 Task: Write activities and societies "Volleyball, Alpha Phi Omega".
Action: Mouse moved to (386, 372)
Screenshot: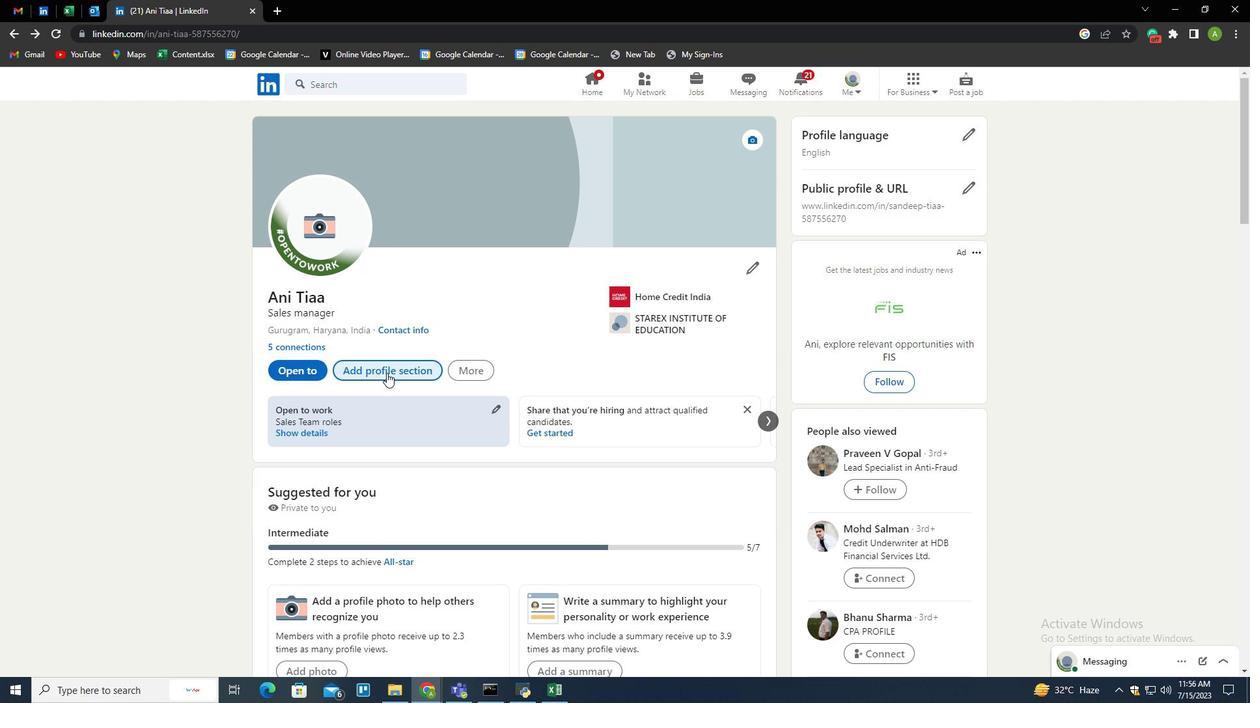 
Action: Mouse pressed left at (386, 372)
Screenshot: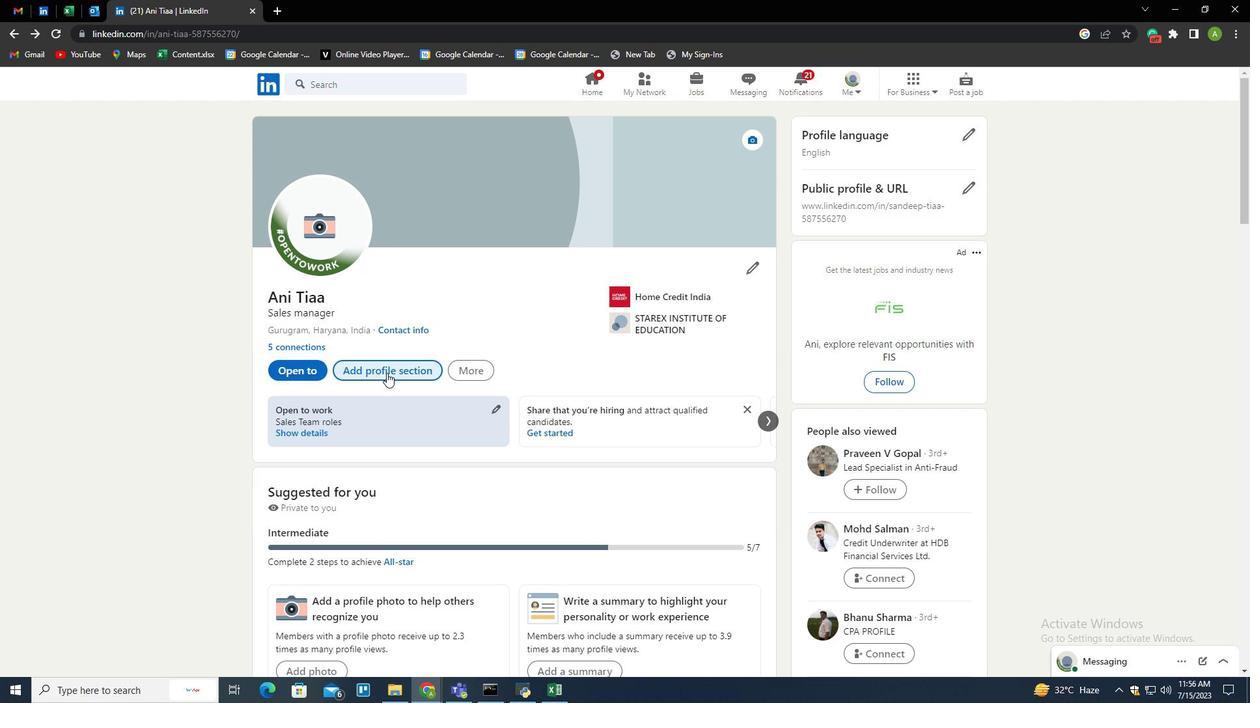 
Action: Mouse moved to (510, 141)
Screenshot: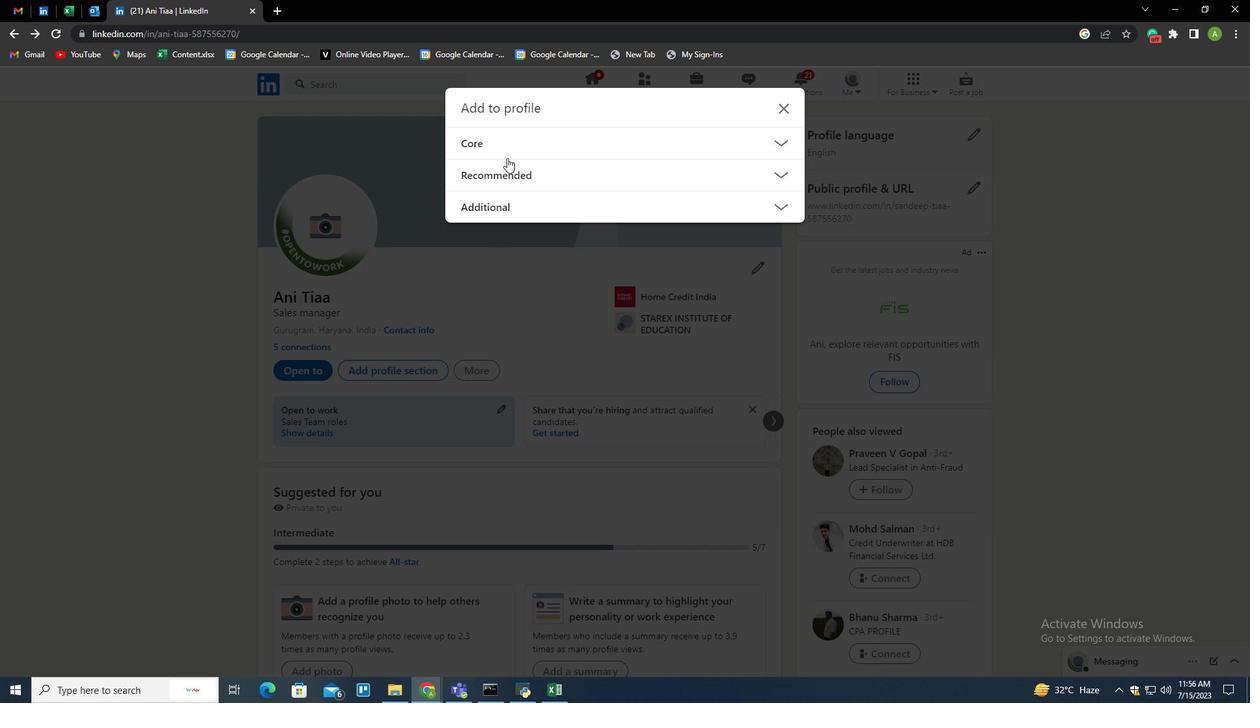 
Action: Mouse pressed left at (510, 141)
Screenshot: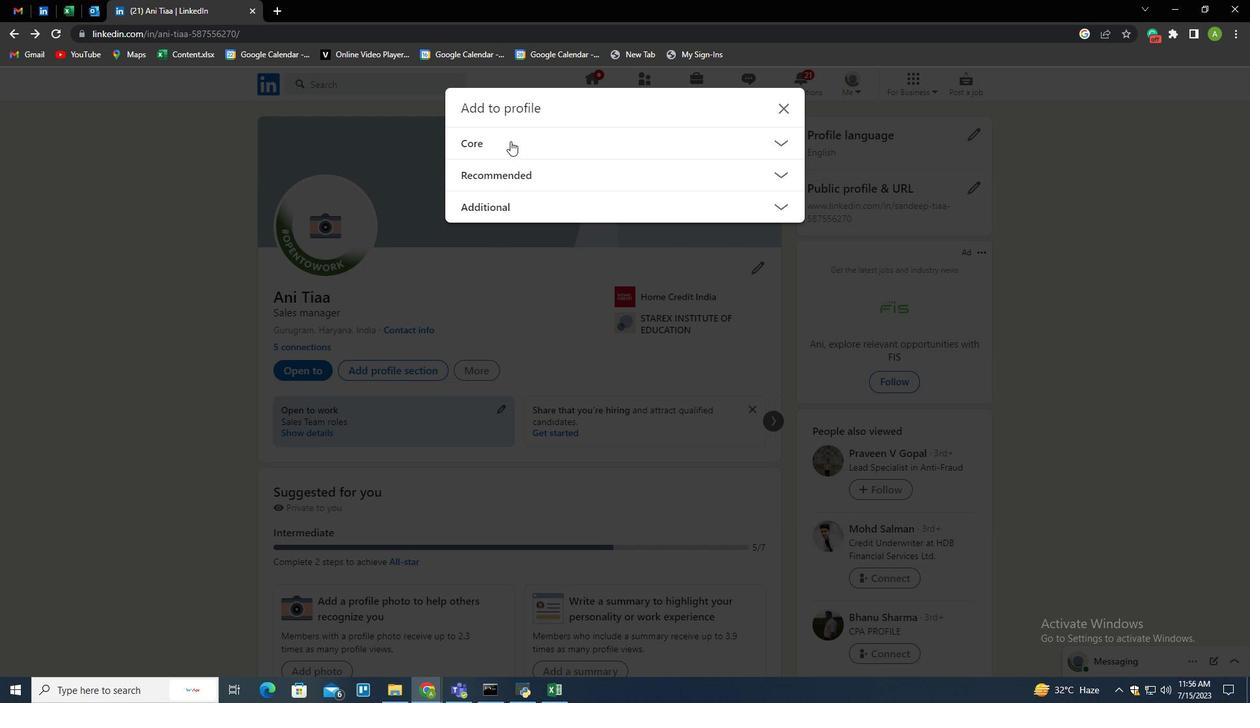 
Action: Mouse moved to (497, 228)
Screenshot: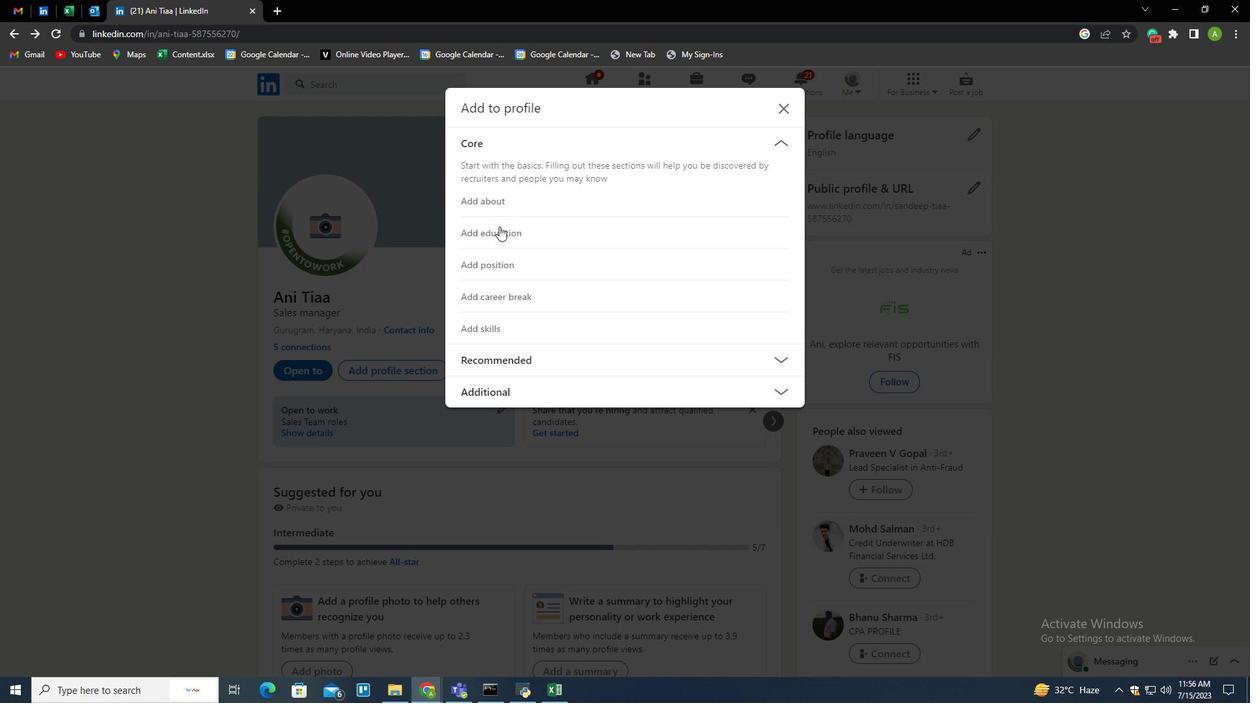 
Action: Mouse pressed left at (497, 228)
Screenshot: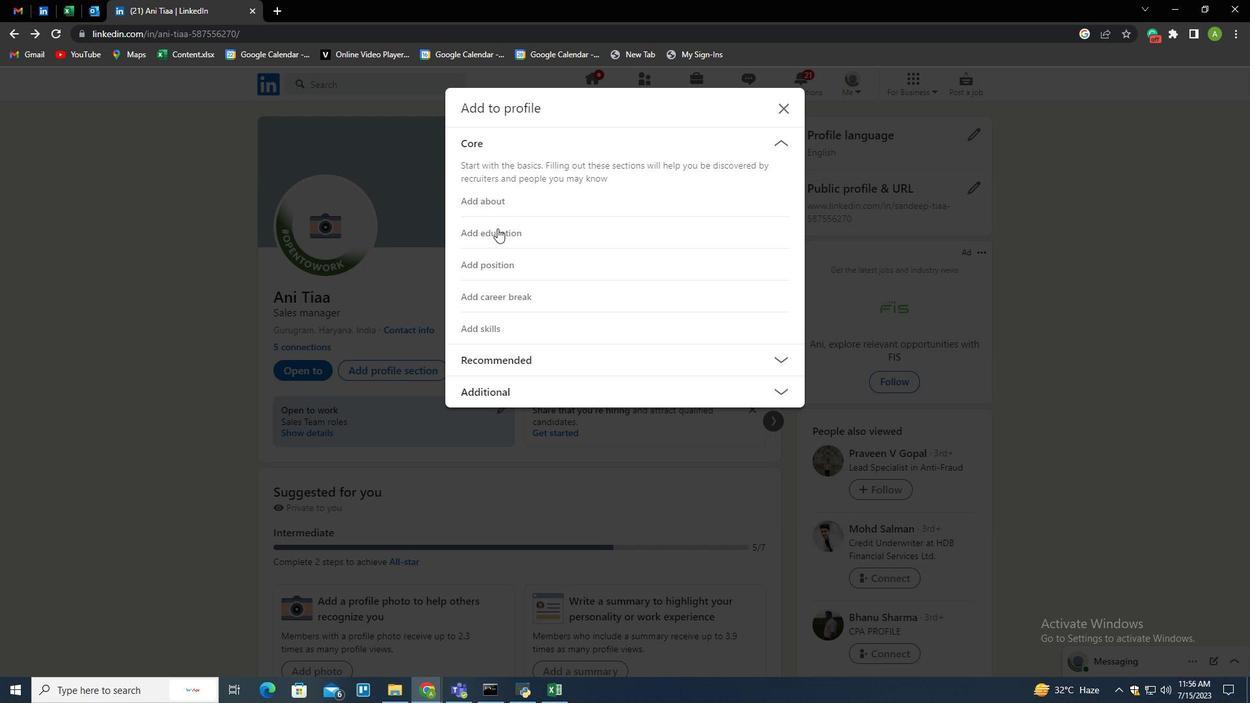 
Action: Mouse moved to (532, 300)
Screenshot: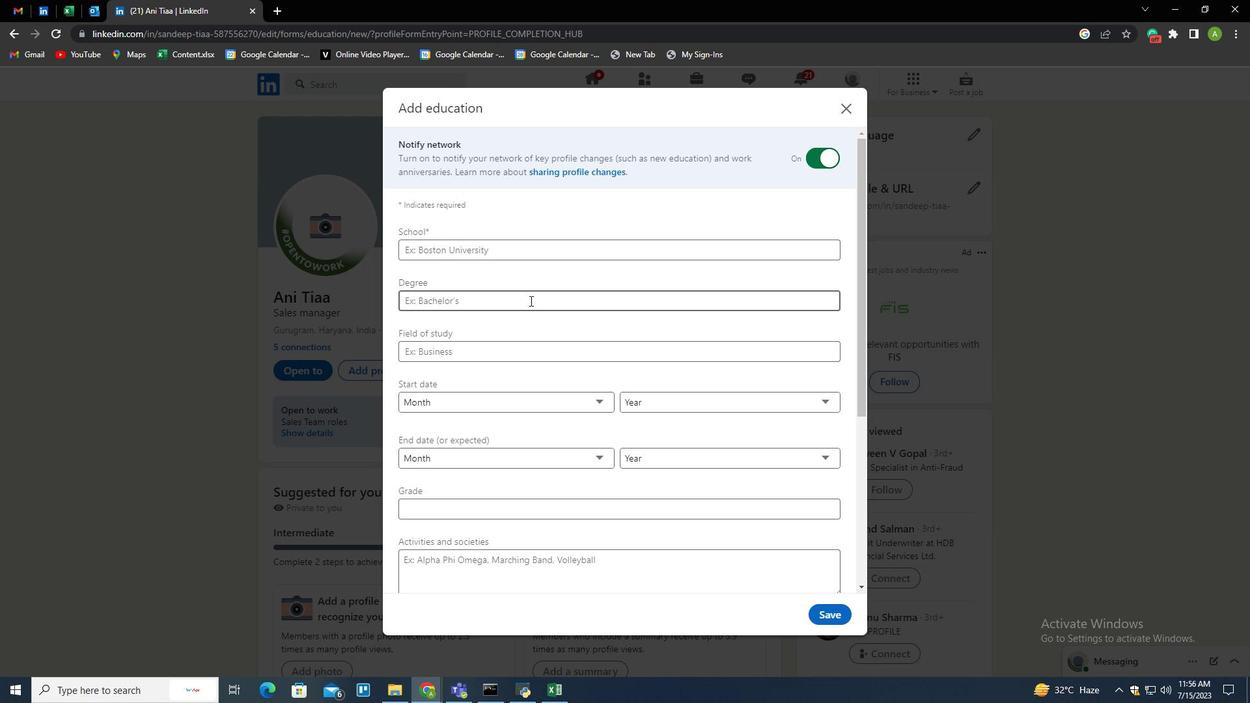 
Action: Mouse scrolled (532, 300) with delta (0, 0)
Screenshot: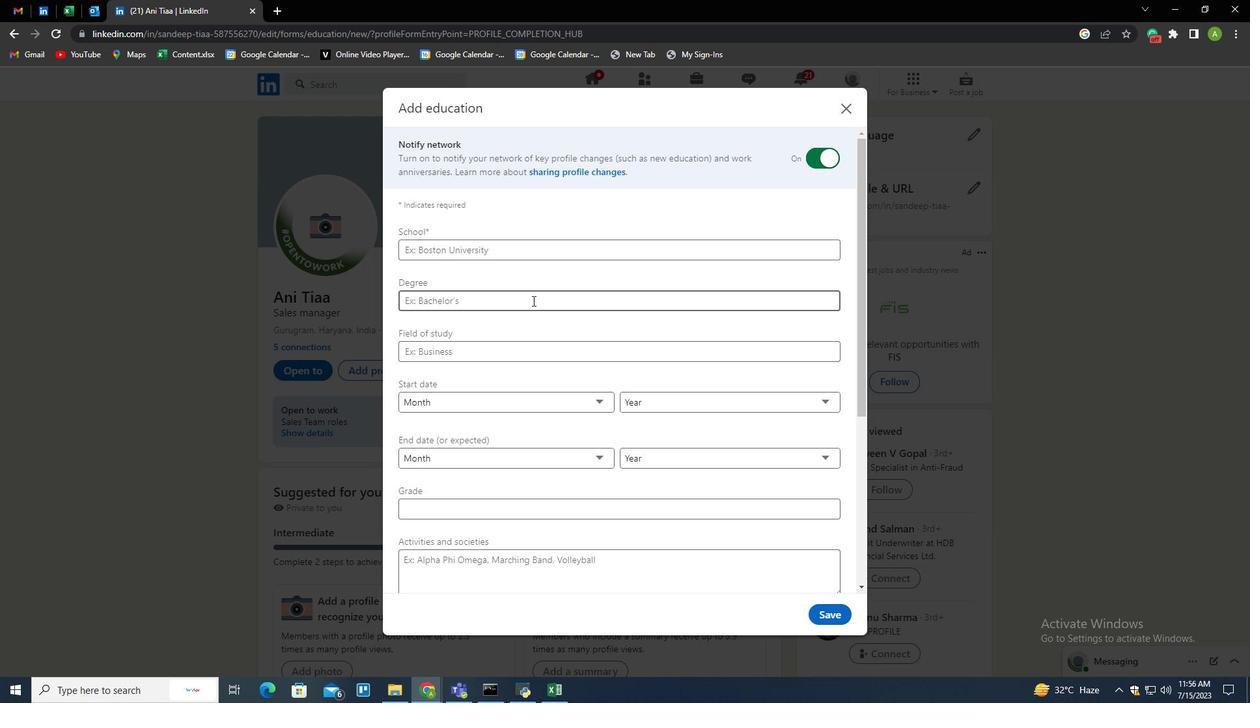 
Action: Mouse scrolled (532, 300) with delta (0, 0)
Screenshot: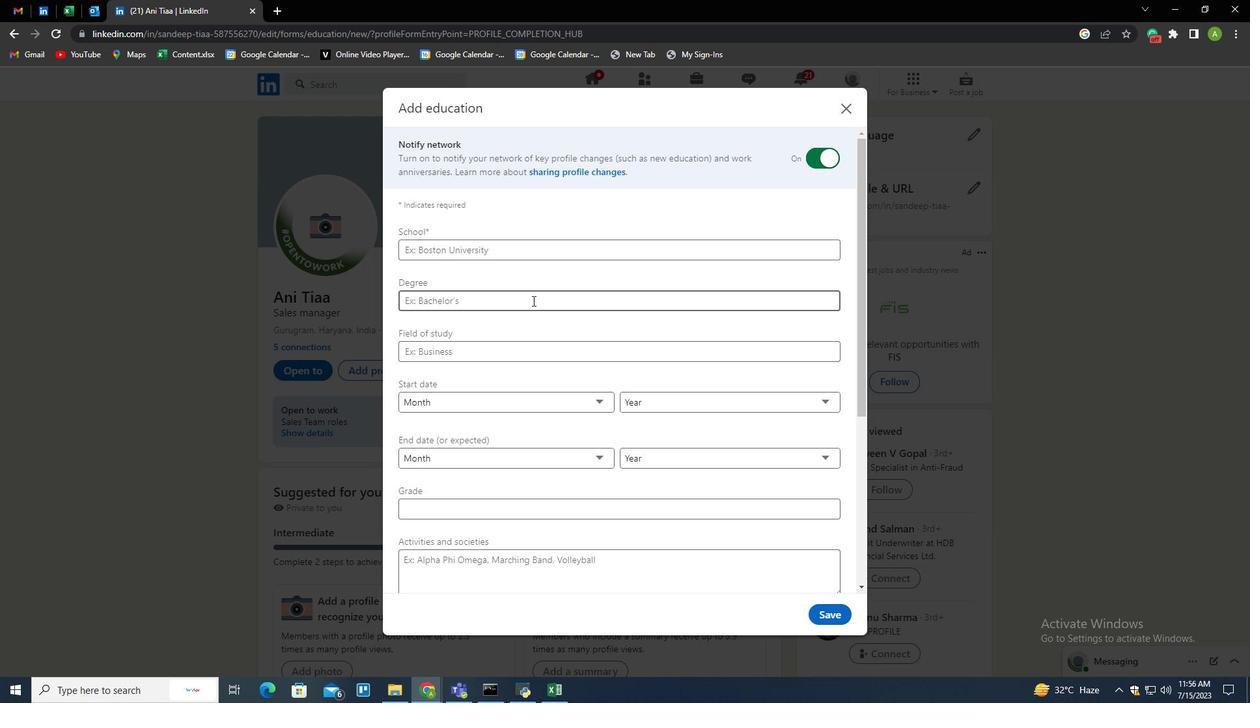 
Action: Mouse scrolled (532, 300) with delta (0, 0)
Screenshot: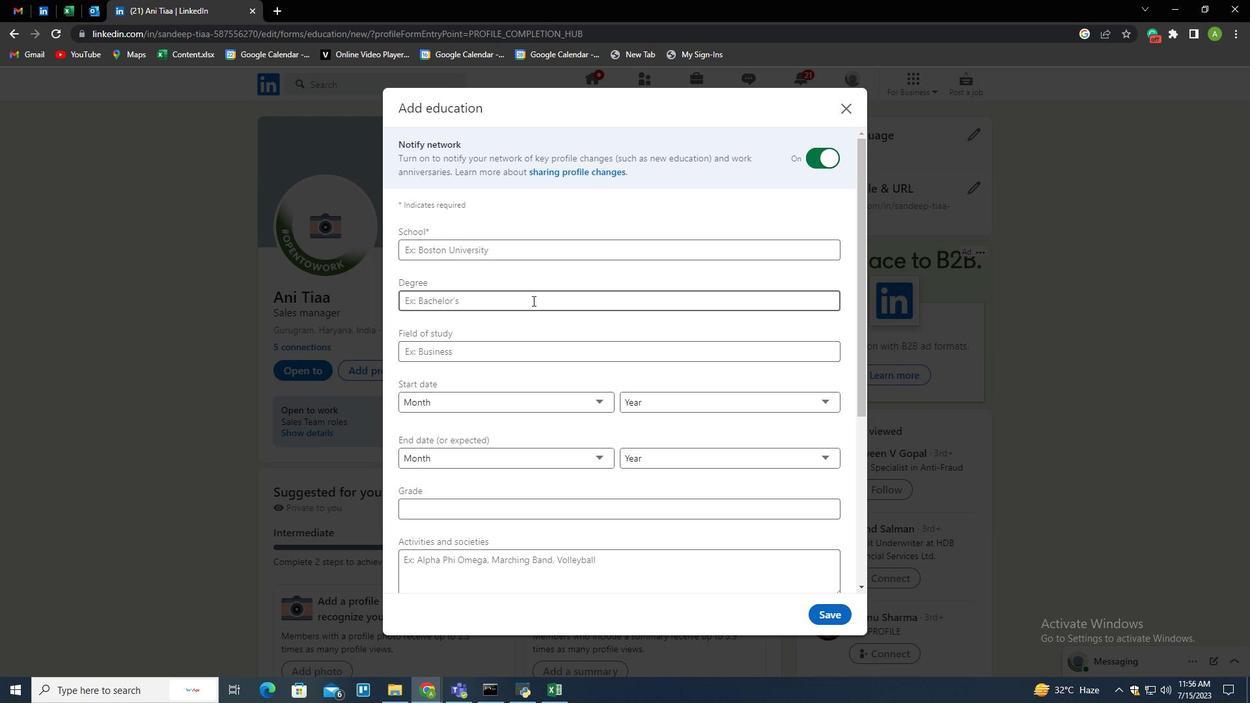 
Action: Mouse moved to (473, 376)
Screenshot: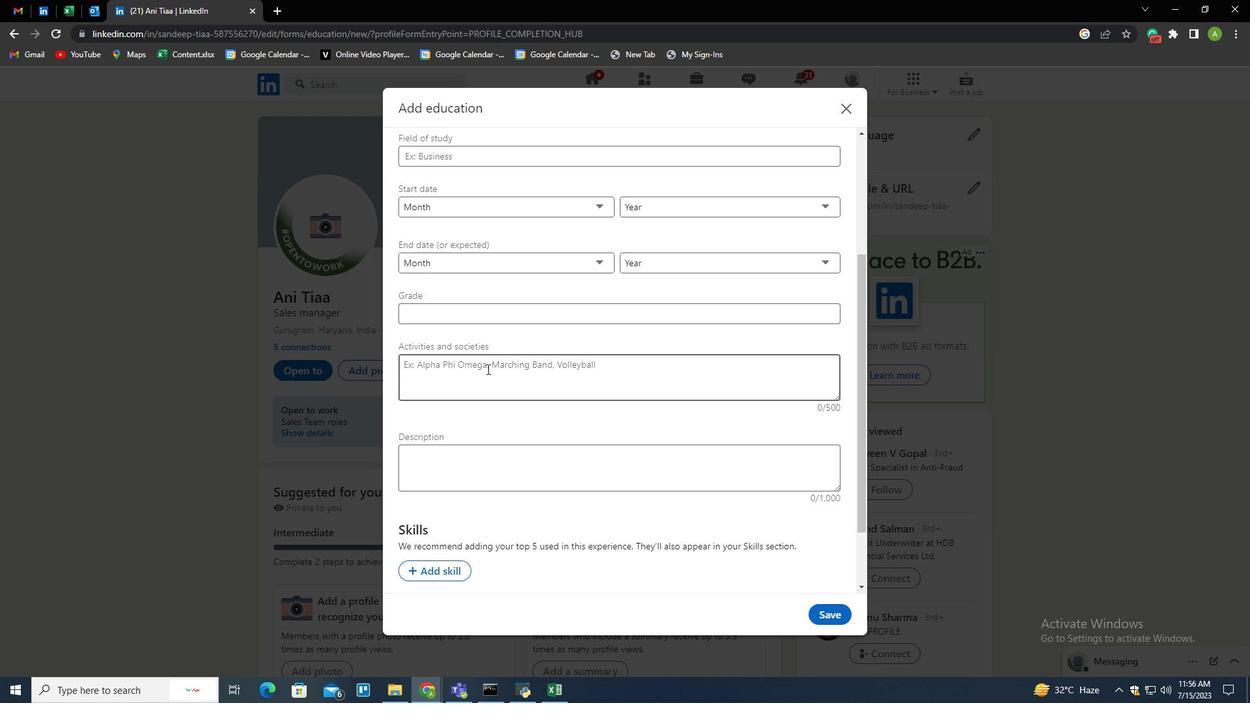 
Action: Mouse pressed left at (473, 376)
Screenshot: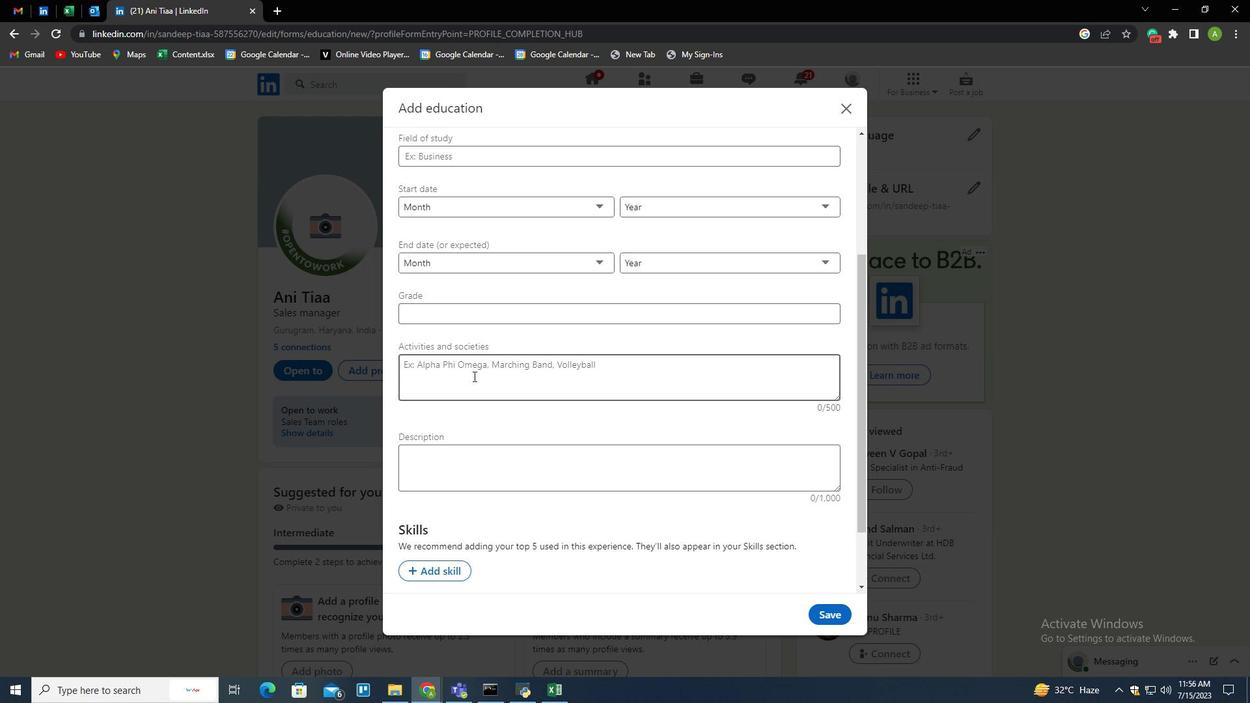 
Action: Mouse moved to (480, 381)
Screenshot: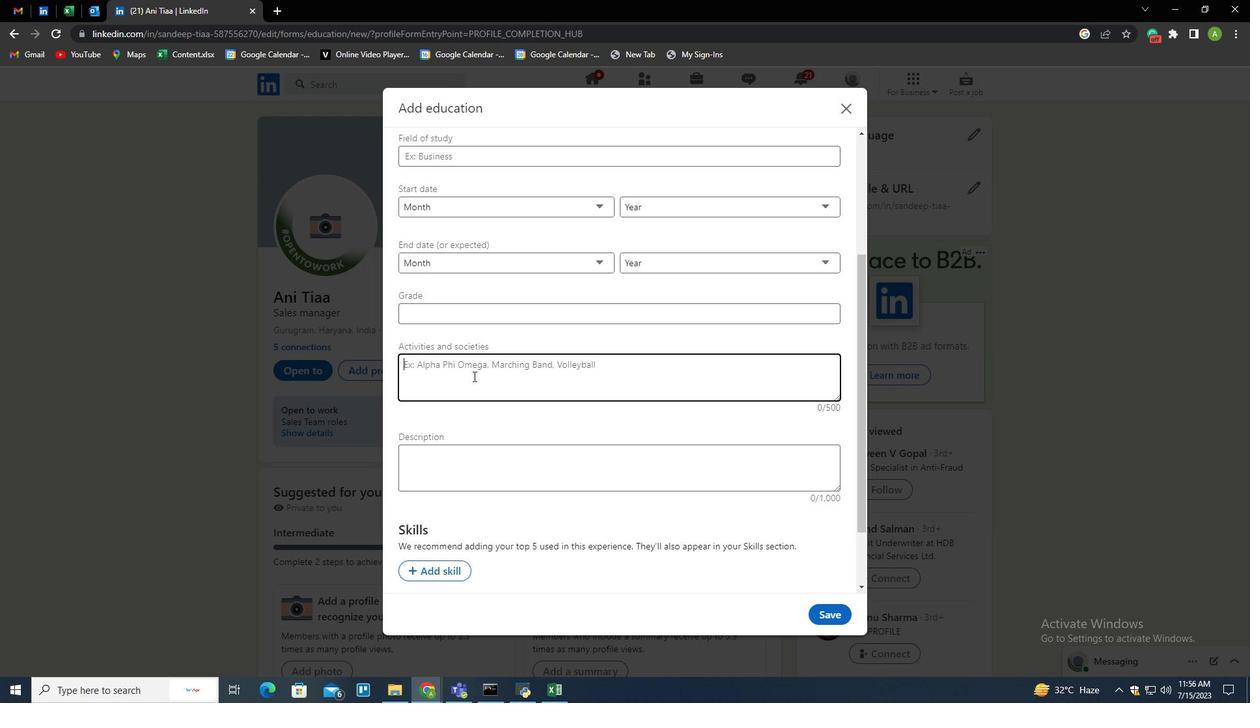 
Action: Key pressed <Key.shift>Volleyball,<Key.space>a<Key.backspace><Key.shift>A<Key.backspace><Key.space><Key.shift>Alpha<Key.space><Key.shift>Phi<Key.space><Key.shift>Omega
Screenshot: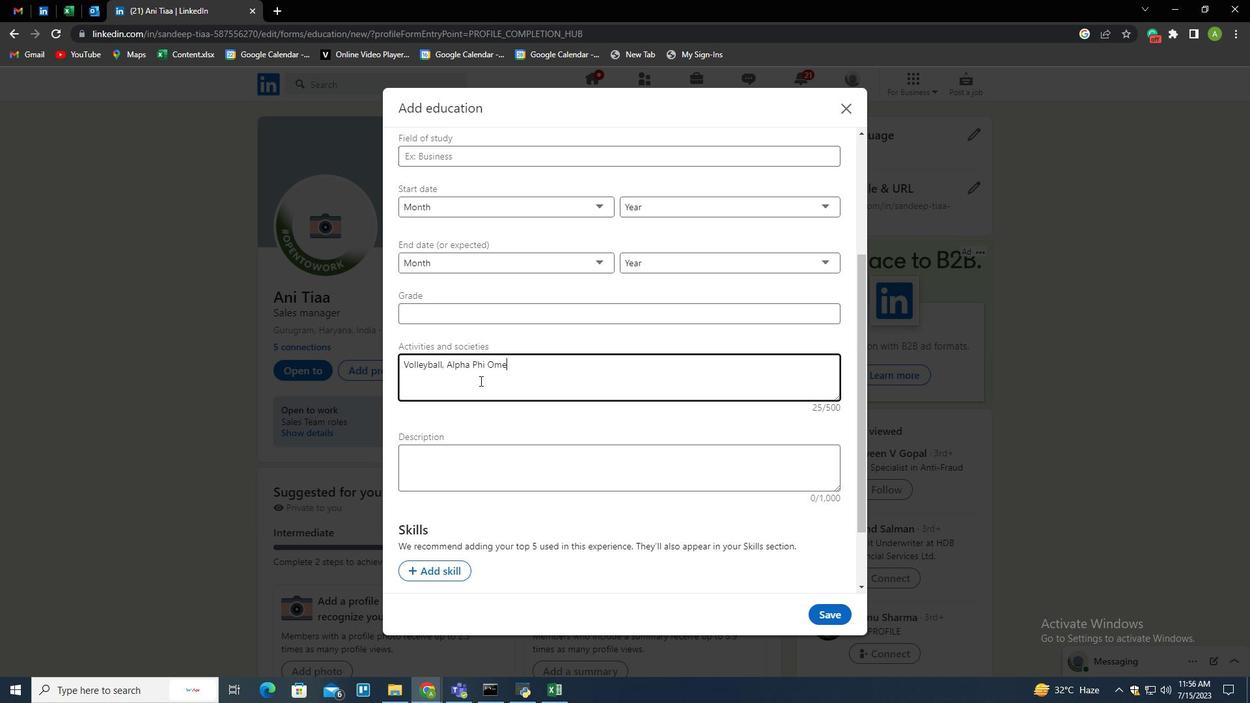 
Action: Mouse moved to (775, 544)
Screenshot: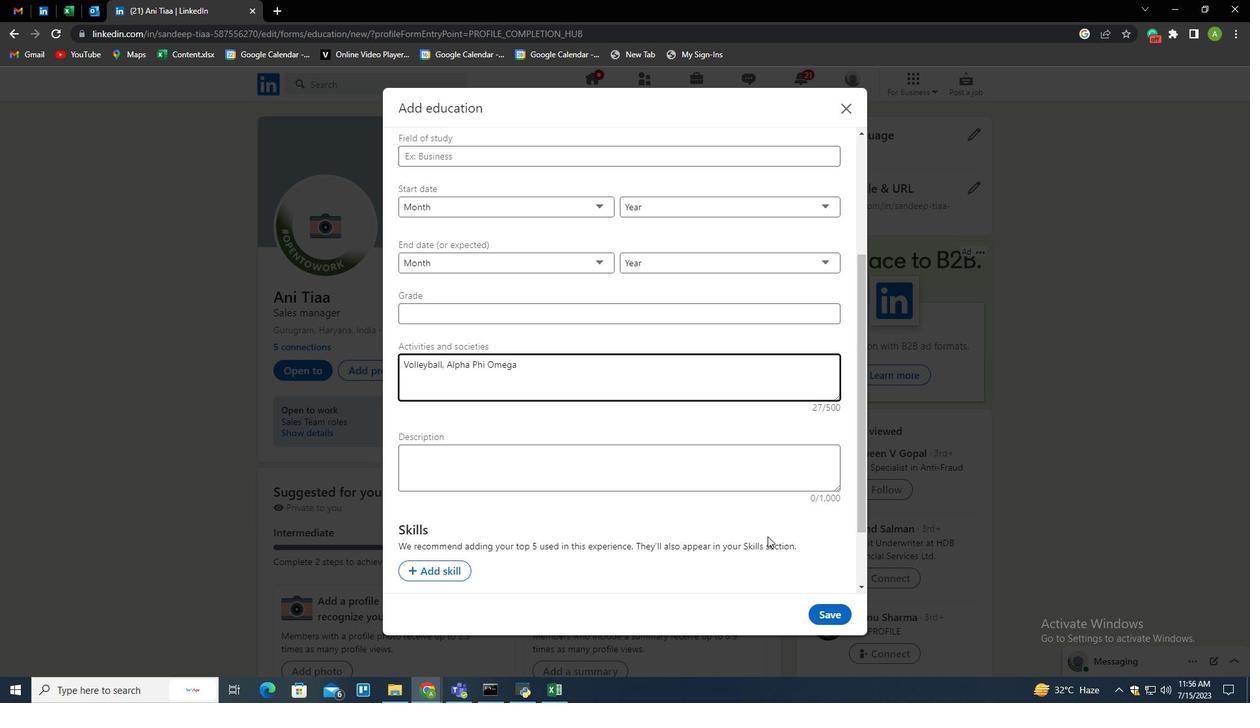 
